 Task: Look for kosher products only.
Action: Mouse moved to (13, 115)
Screenshot: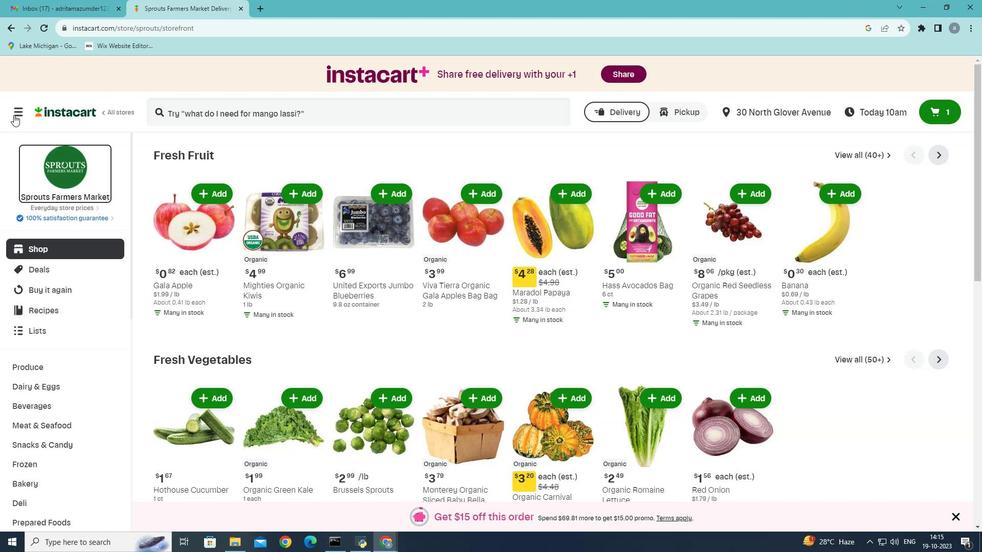 
Action: Mouse pressed left at (13, 115)
Screenshot: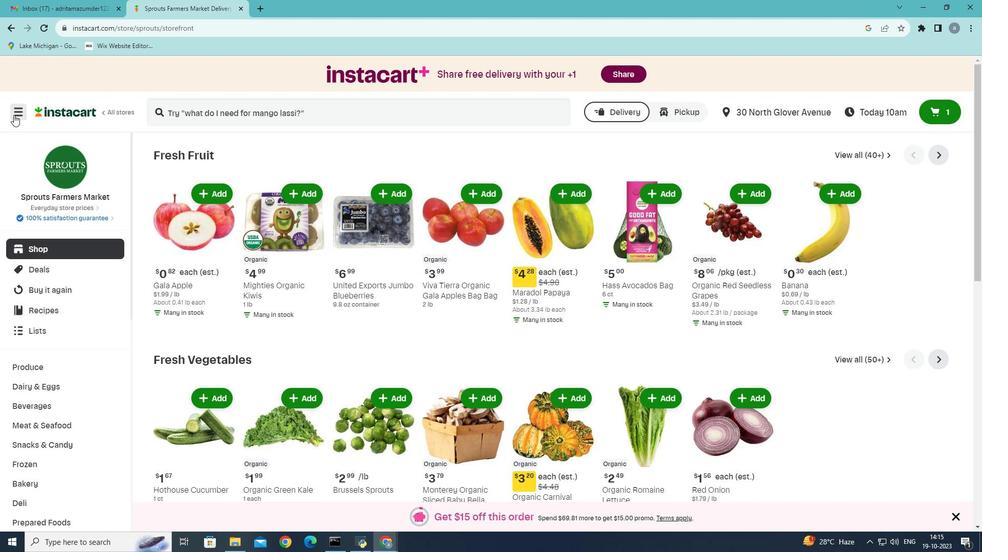 
Action: Mouse moved to (46, 296)
Screenshot: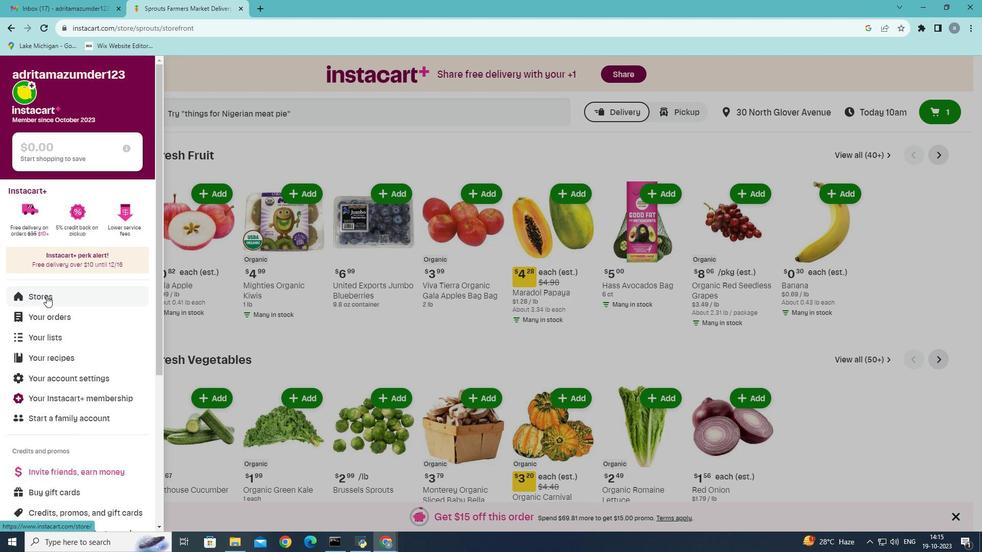 
Action: Mouse pressed left at (46, 296)
Screenshot: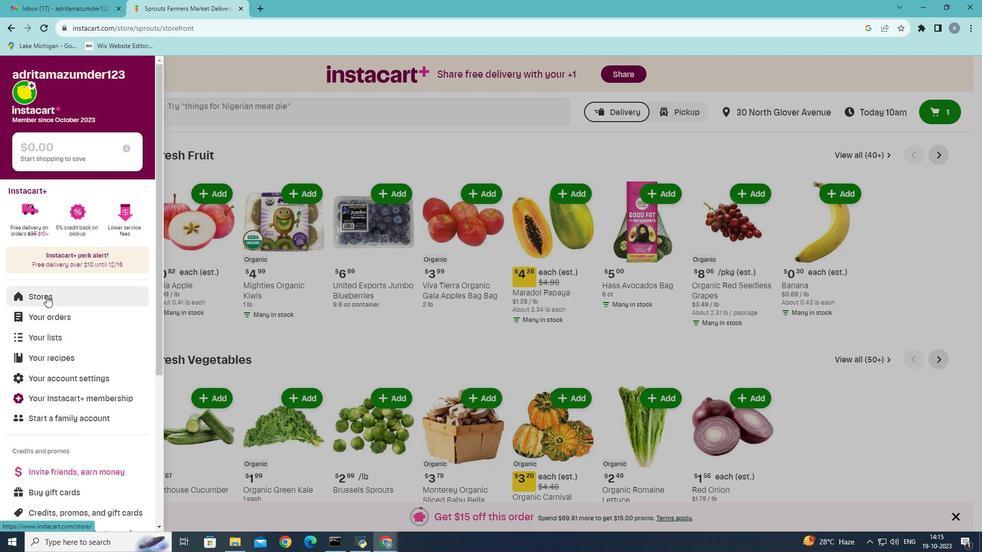 
Action: Mouse moved to (246, 122)
Screenshot: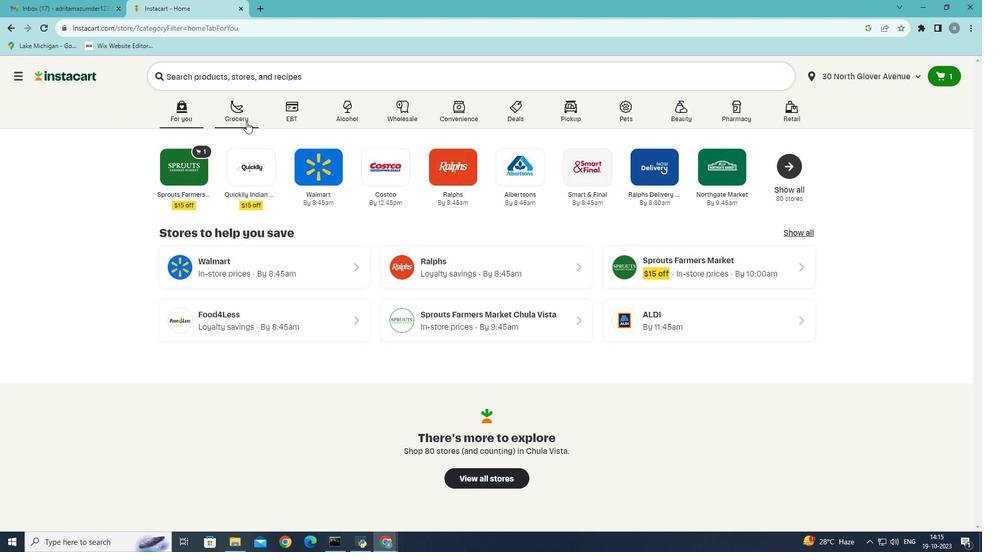 
Action: Mouse pressed left at (246, 122)
Screenshot: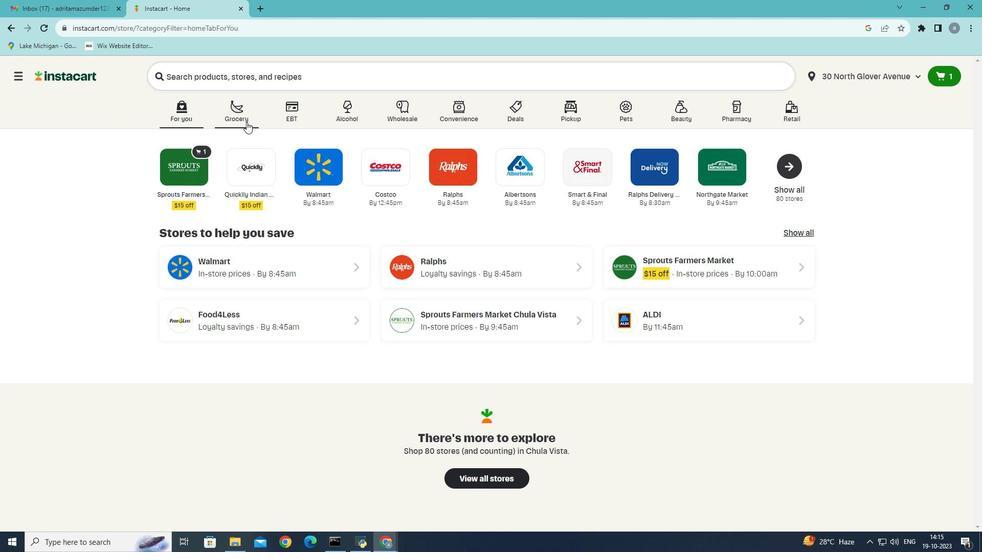 
Action: Mouse moved to (245, 294)
Screenshot: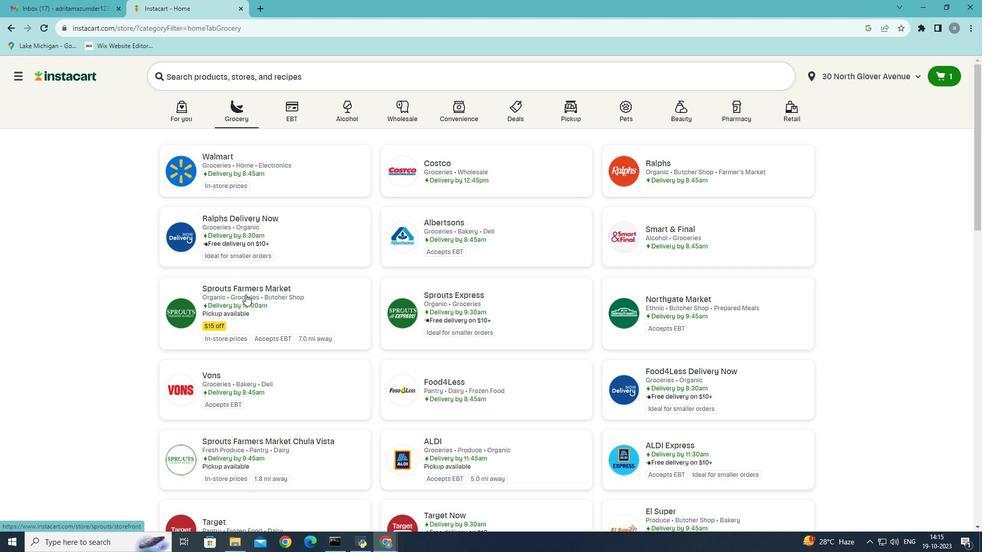 
Action: Mouse pressed left at (245, 294)
Screenshot: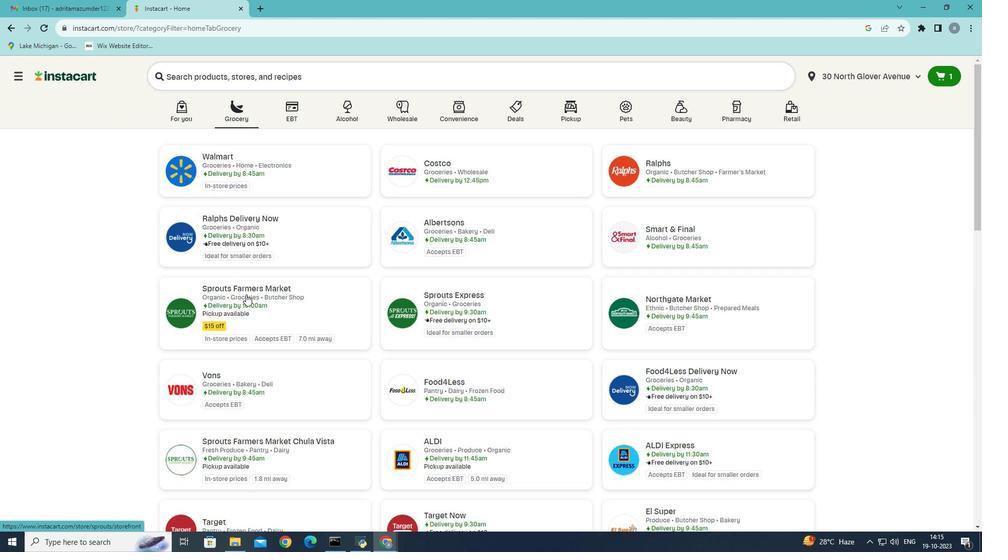 
Action: Mouse moved to (54, 424)
Screenshot: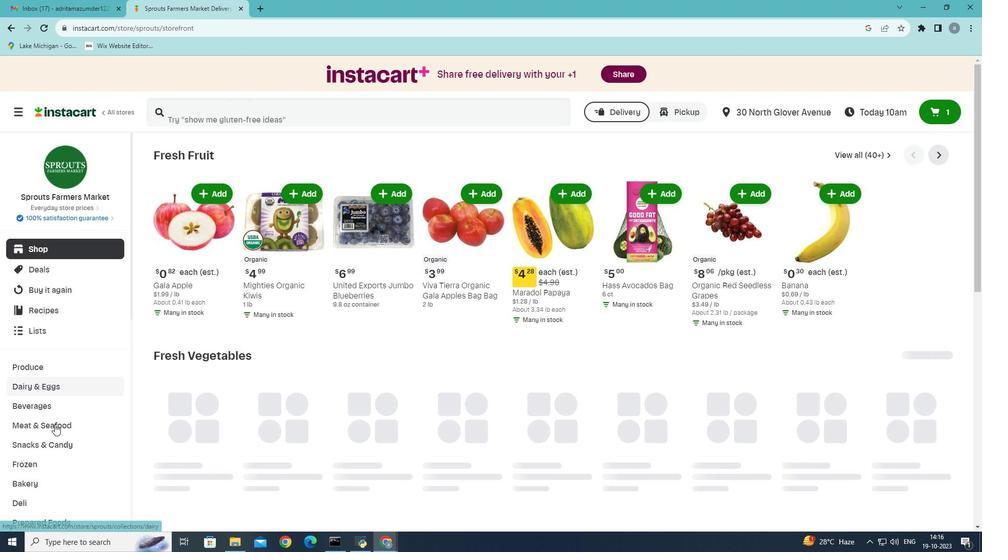
Action: Mouse pressed left at (54, 424)
Screenshot: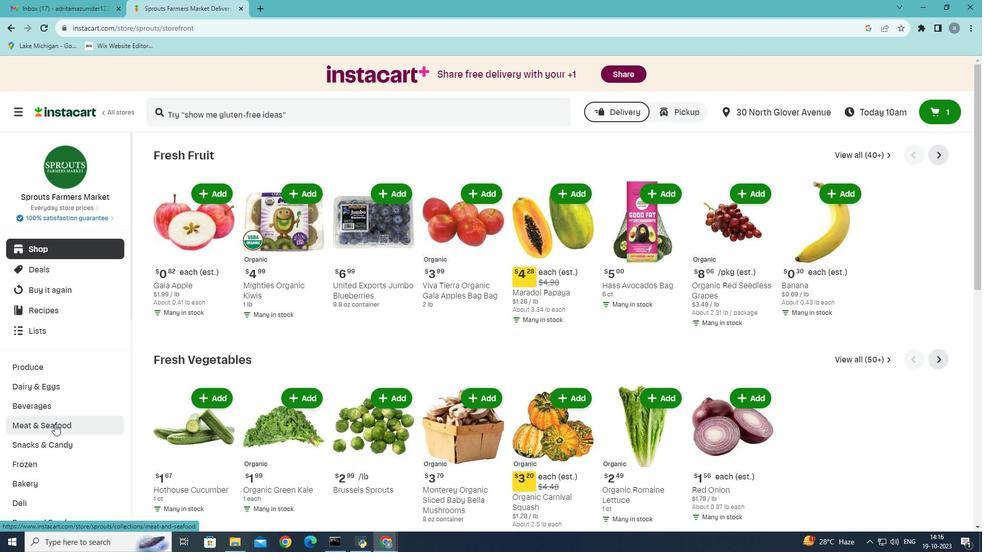 
Action: Mouse moved to (496, 178)
Screenshot: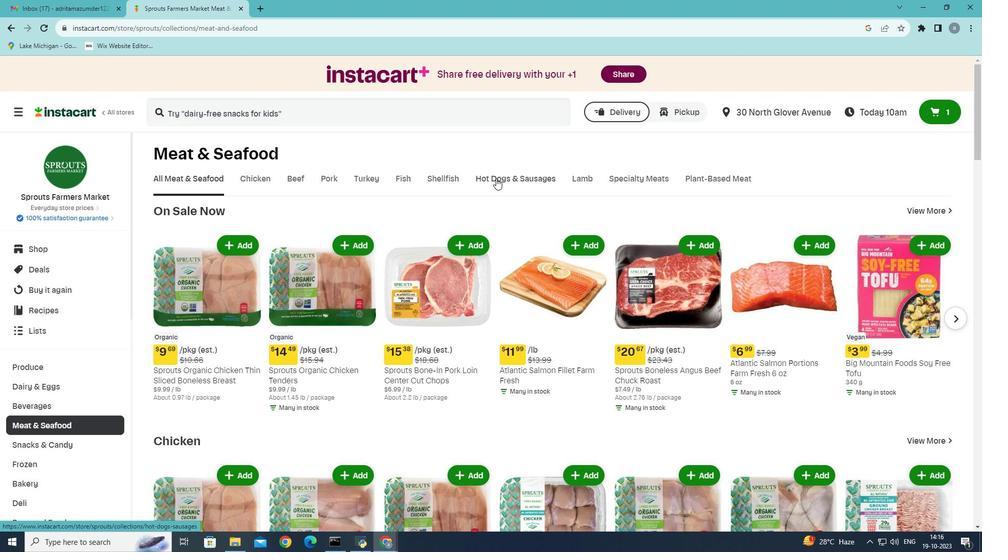 
Action: Mouse pressed left at (496, 178)
Screenshot: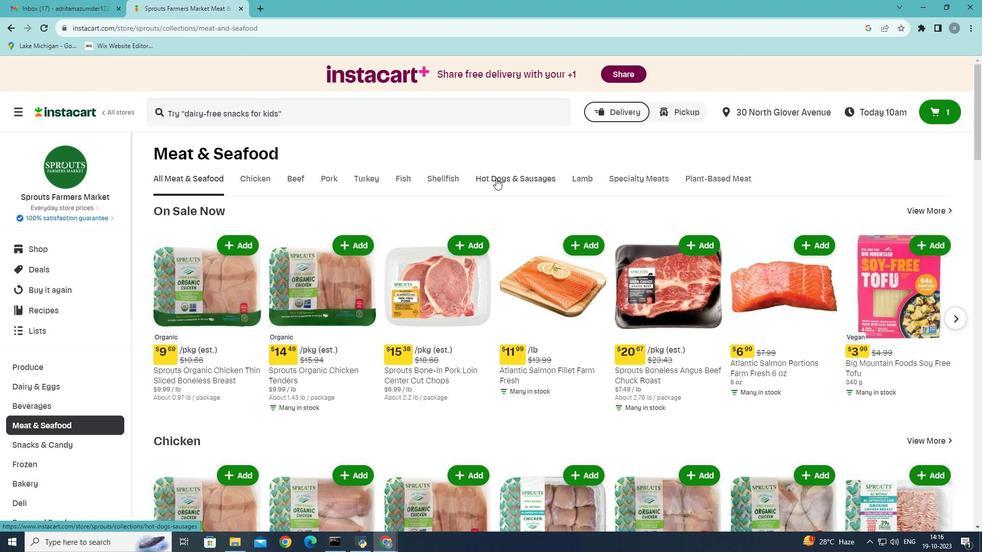 
Action: Mouse moved to (248, 225)
Screenshot: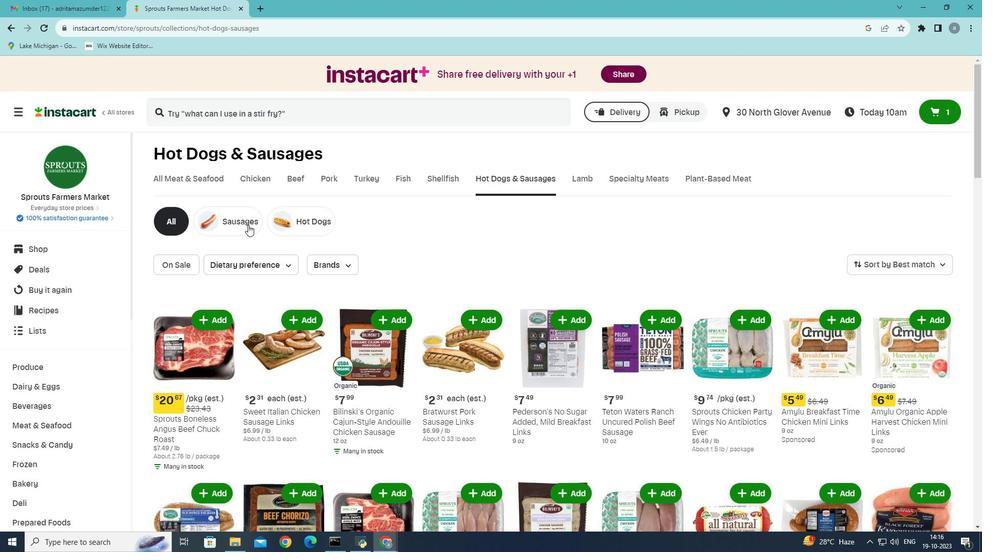 
Action: Mouse pressed left at (248, 225)
Screenshot: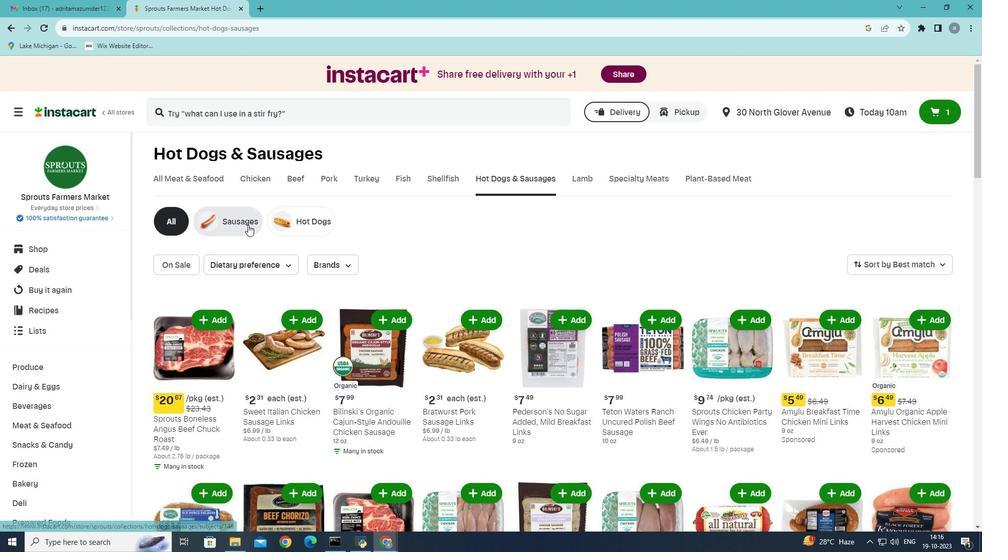 
Action: Mouse moved to (289, 267)
Screenshot: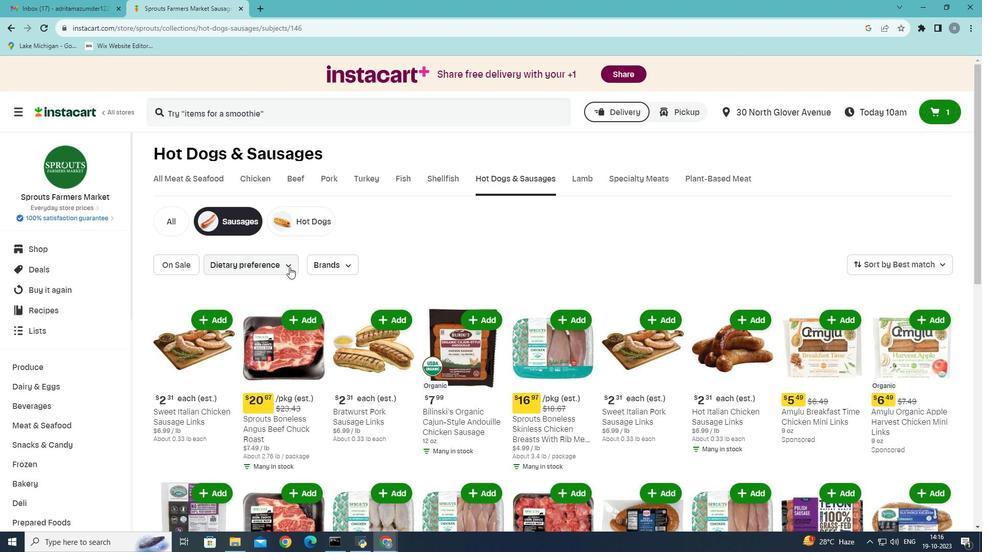 
Action: Mouse pressed left at (289, 267)
Screenshot: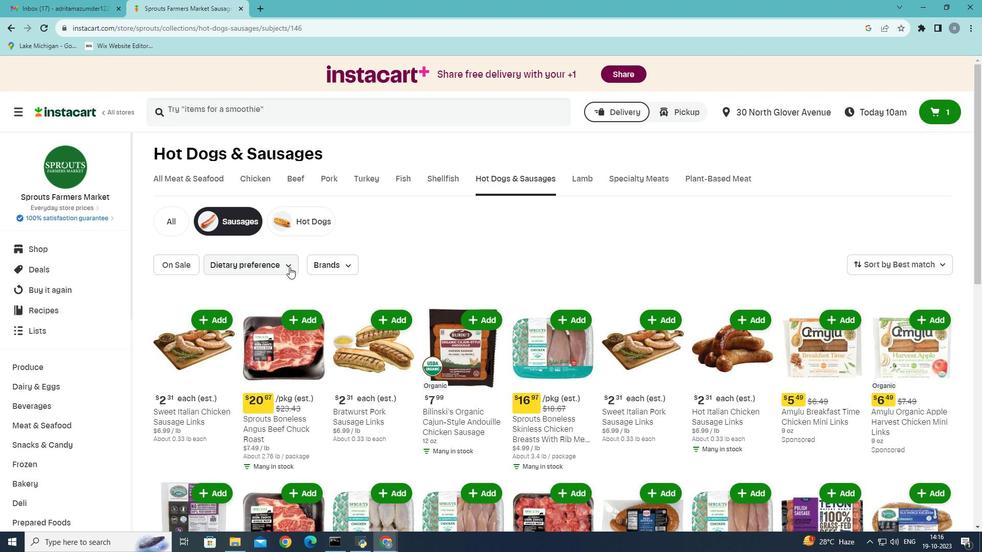 
Action: Mouse moved to (454, 256)
Screenshot: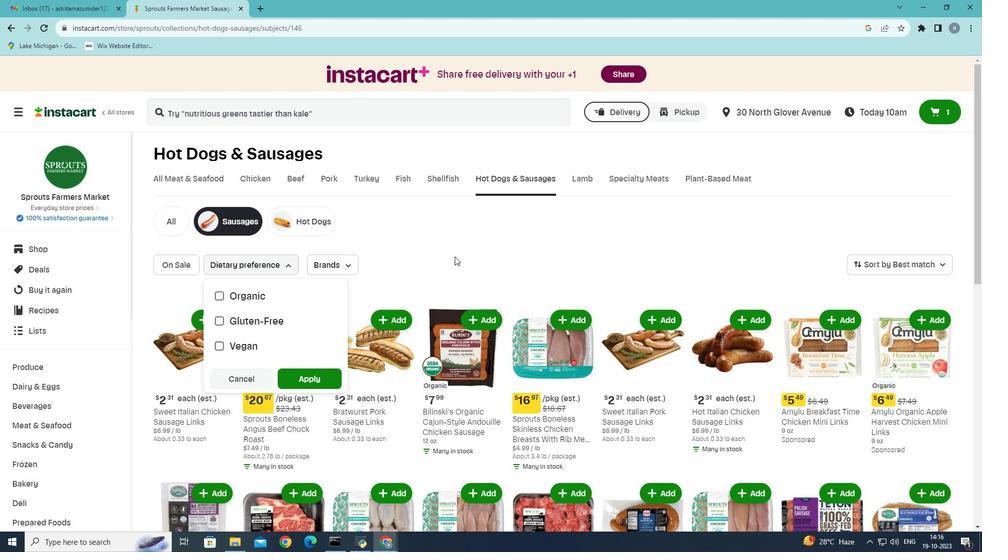 
Action: Mouse pressed left at (454, 256)
Screenshot: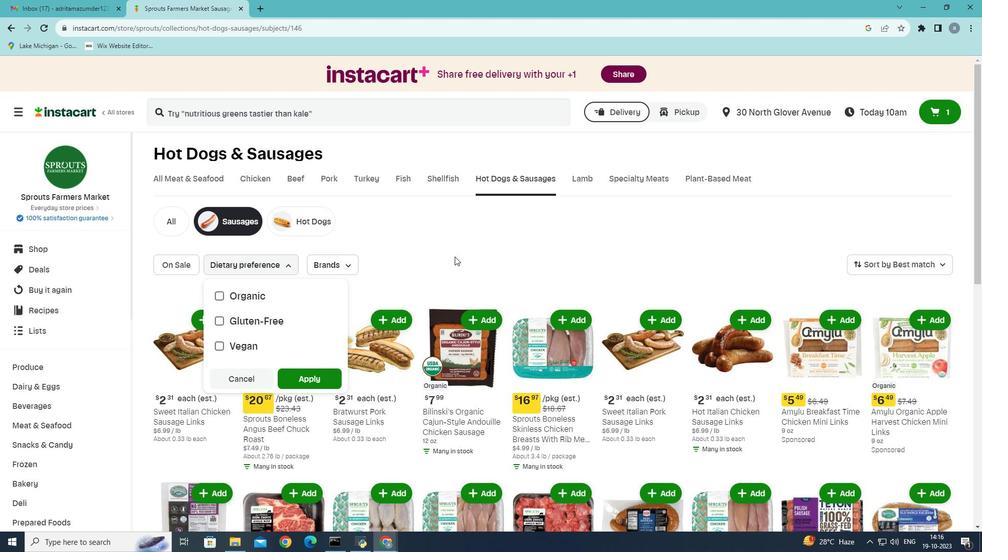 
Action: Mouse moved to (352, 267)
Screenshot: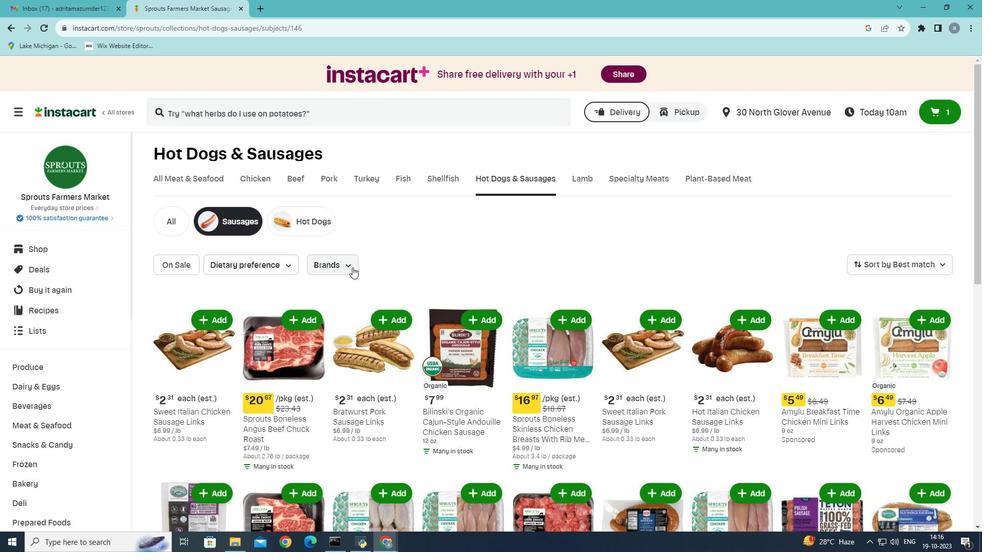 
Action: Mouse pressed left at (352, 267)
Screenshot: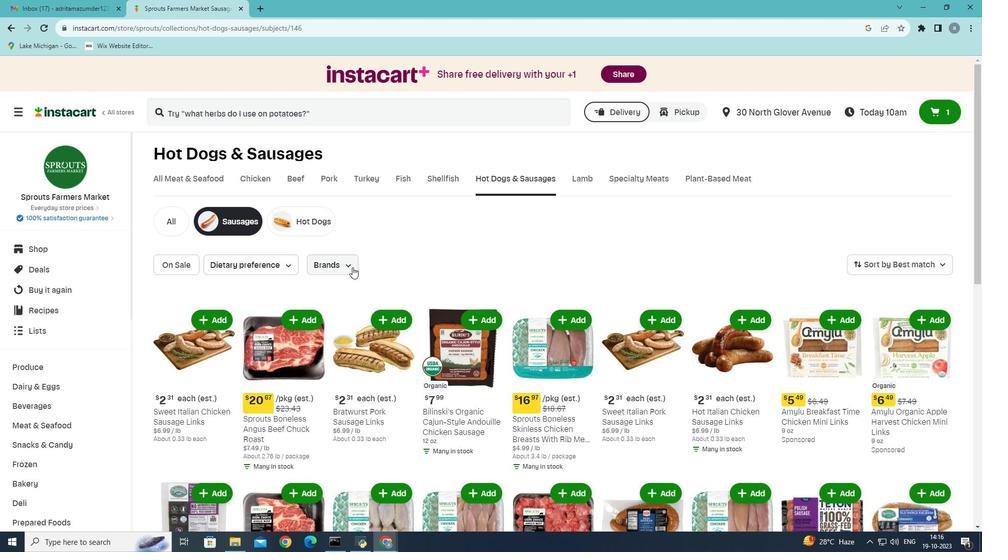 
Action: Mouse moved to (422, 247)
Screenshot: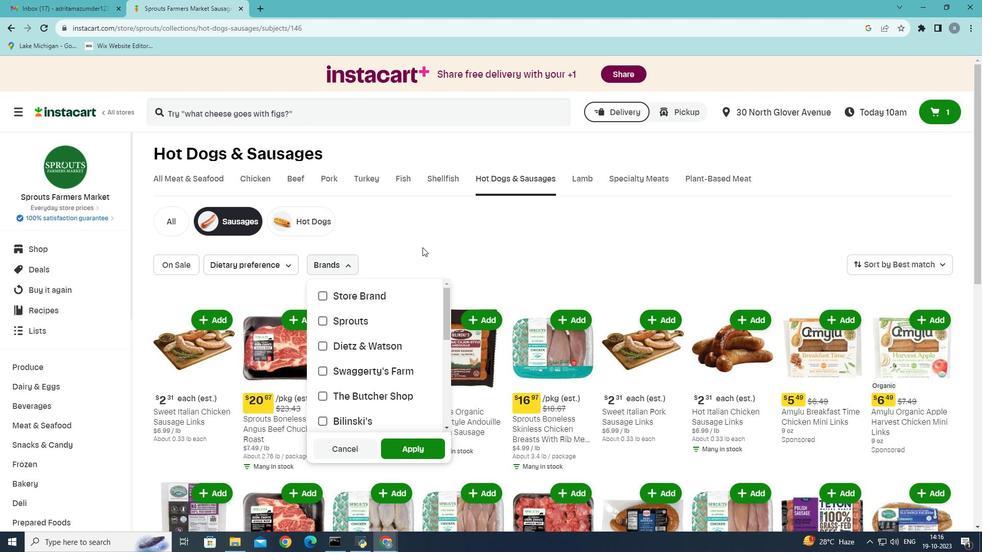 
Action: Mouse pressed left at (422, 247)
Screenshot: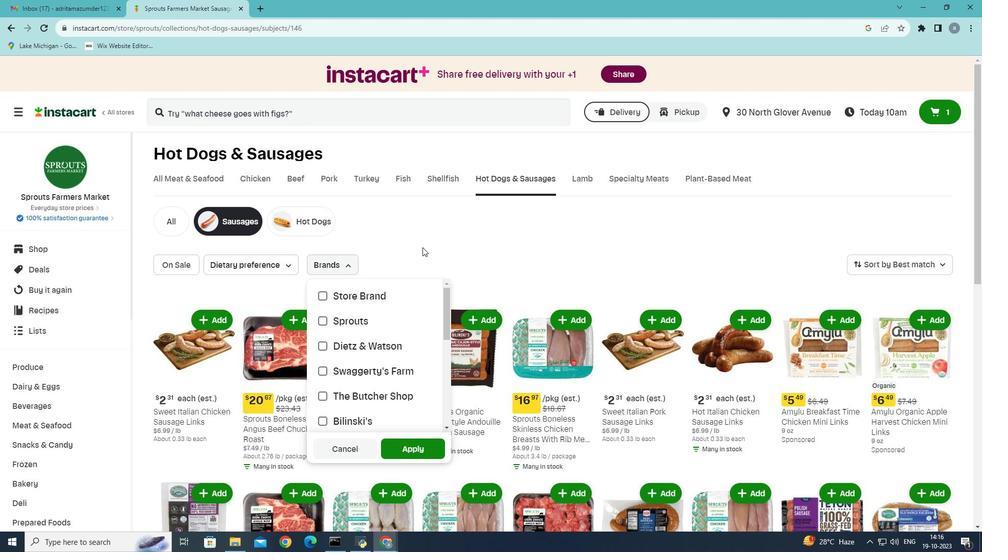 
Action: Mouse moved to (415, 251)
Screenshot: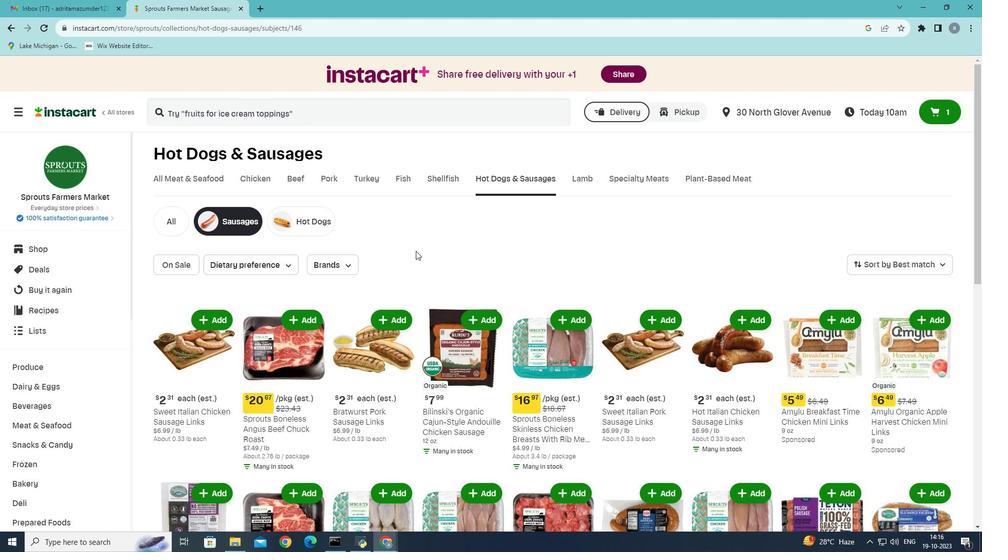 
